 Task: Create List Home Staging in Board Resource Allocation Solutions to Workspace Fleet Management. Create List Home Renovations in Board Voice of Customer Surveys to Workspace Fleet Management. Create List Home Repairs in Board Product Development and Launch Strategy to Workspace Fleet Management
Action: Mouse moved to (633, 151)
Screenshot: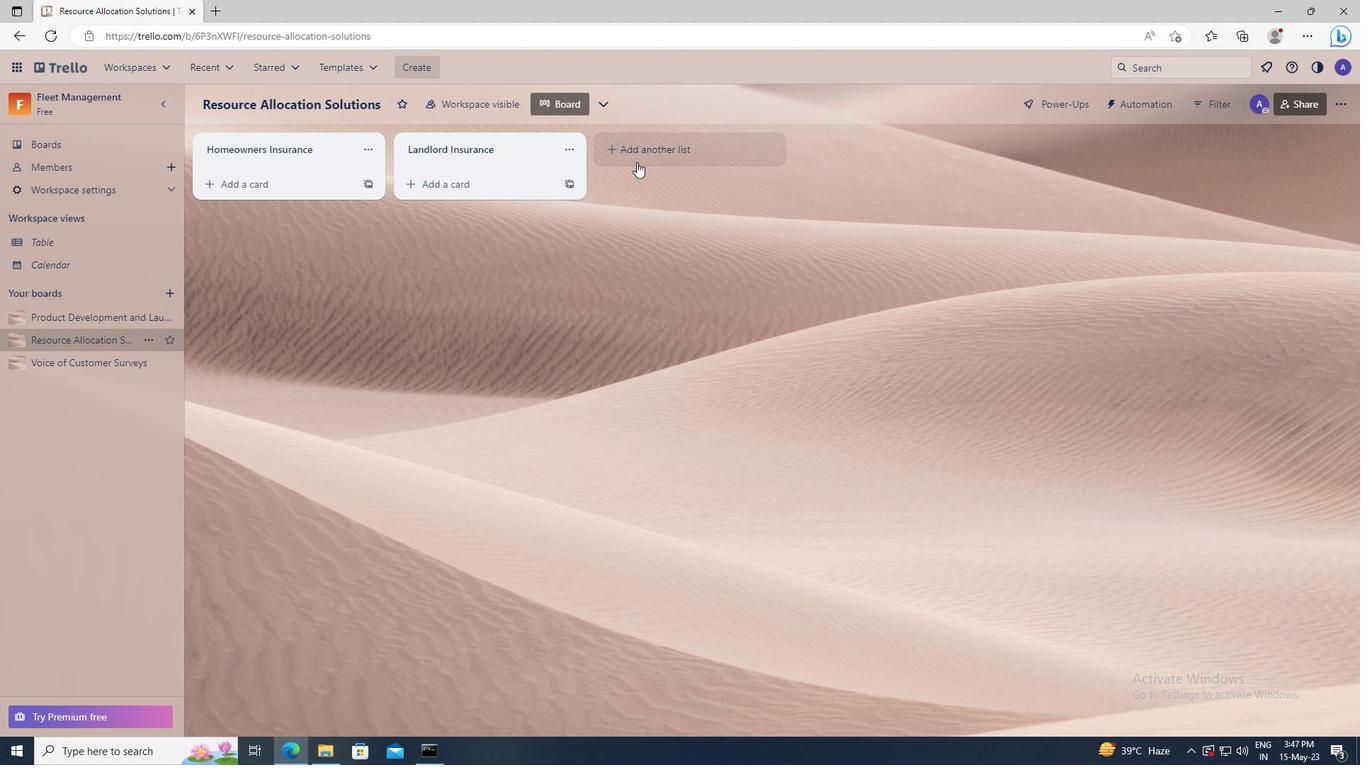
Action: Mouse pressed left at (633, 151)
Screenshot: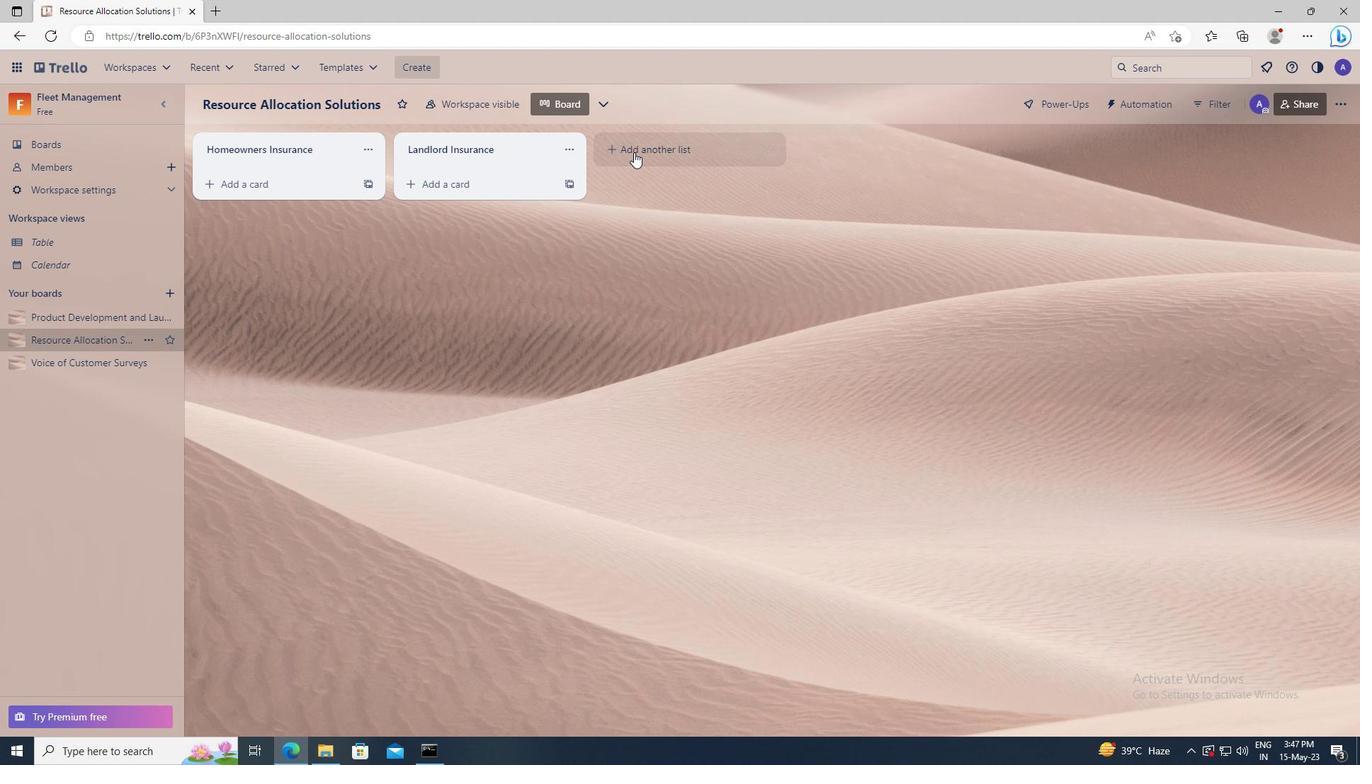 
Action: Key pressed <Key.shift><Key.shift>HOME<Key.space><Key.shift_r>STAGING
Screenshot: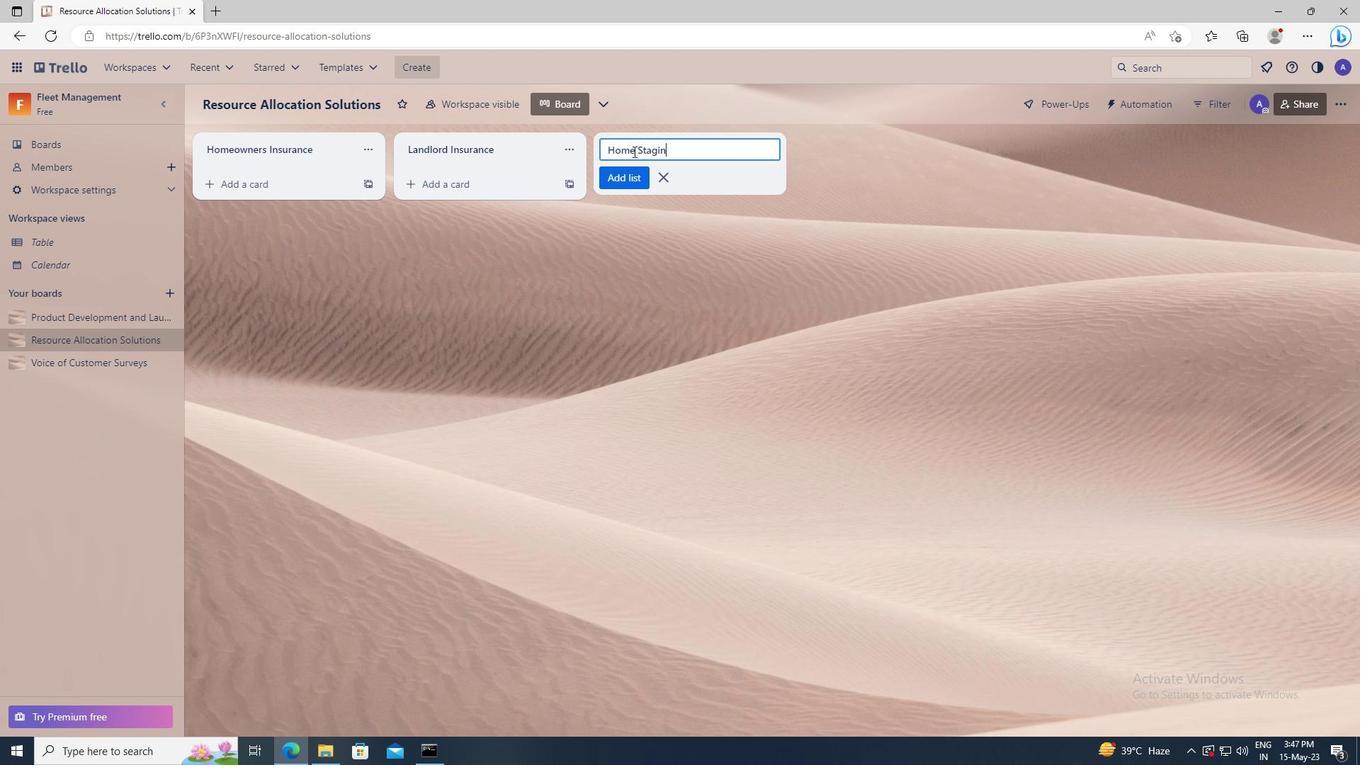 
Action: Mouse moved to (641, 177)
Screenshot: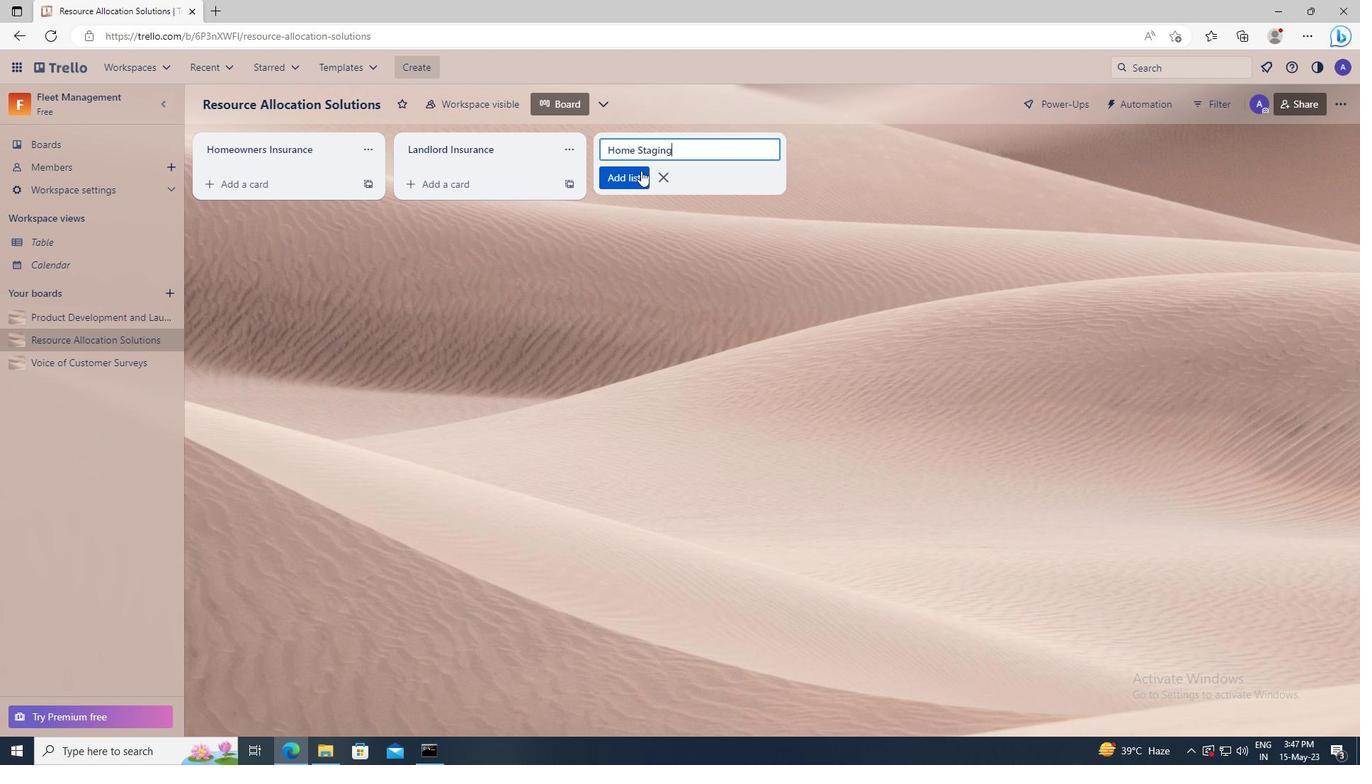 
Action: Mouse pressed left at (641, 177)
Screenshot: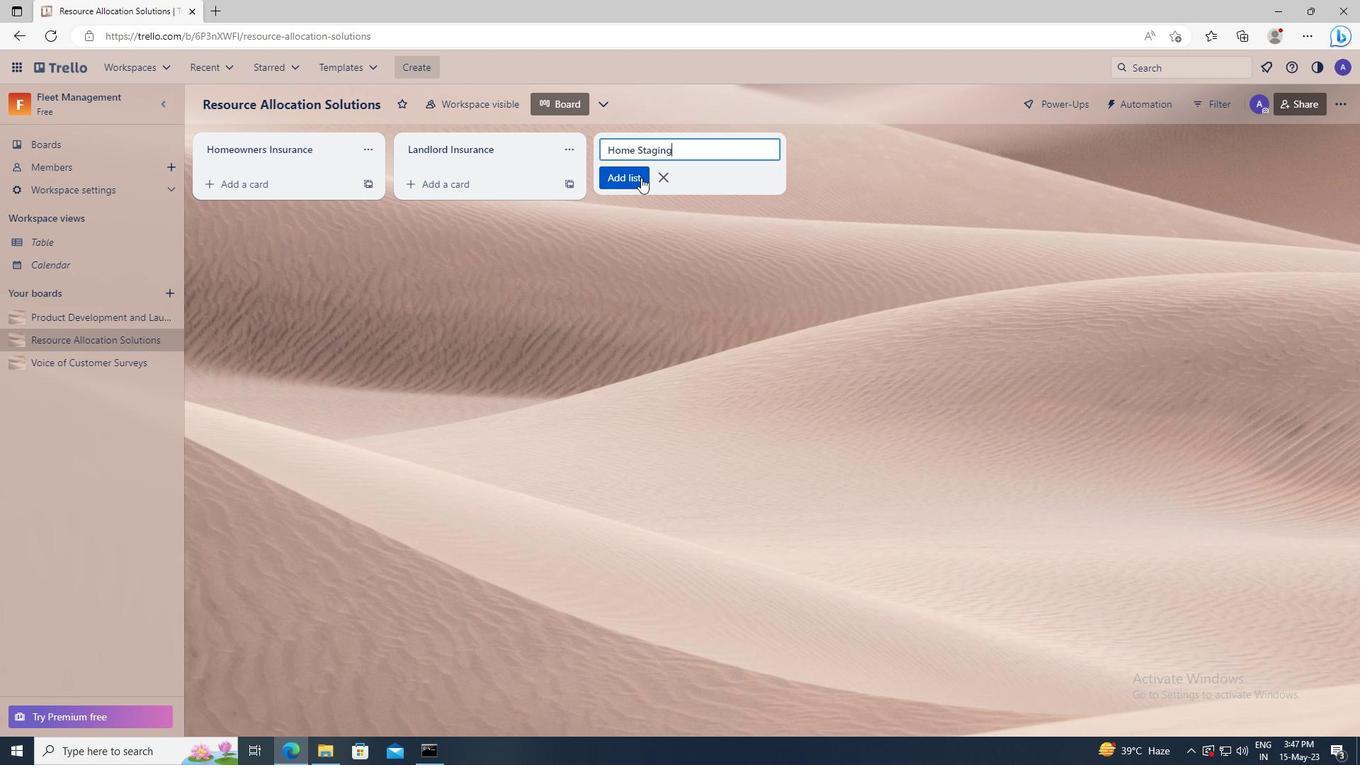 
Action: Mouse moved to (98, 369)
Screenshot: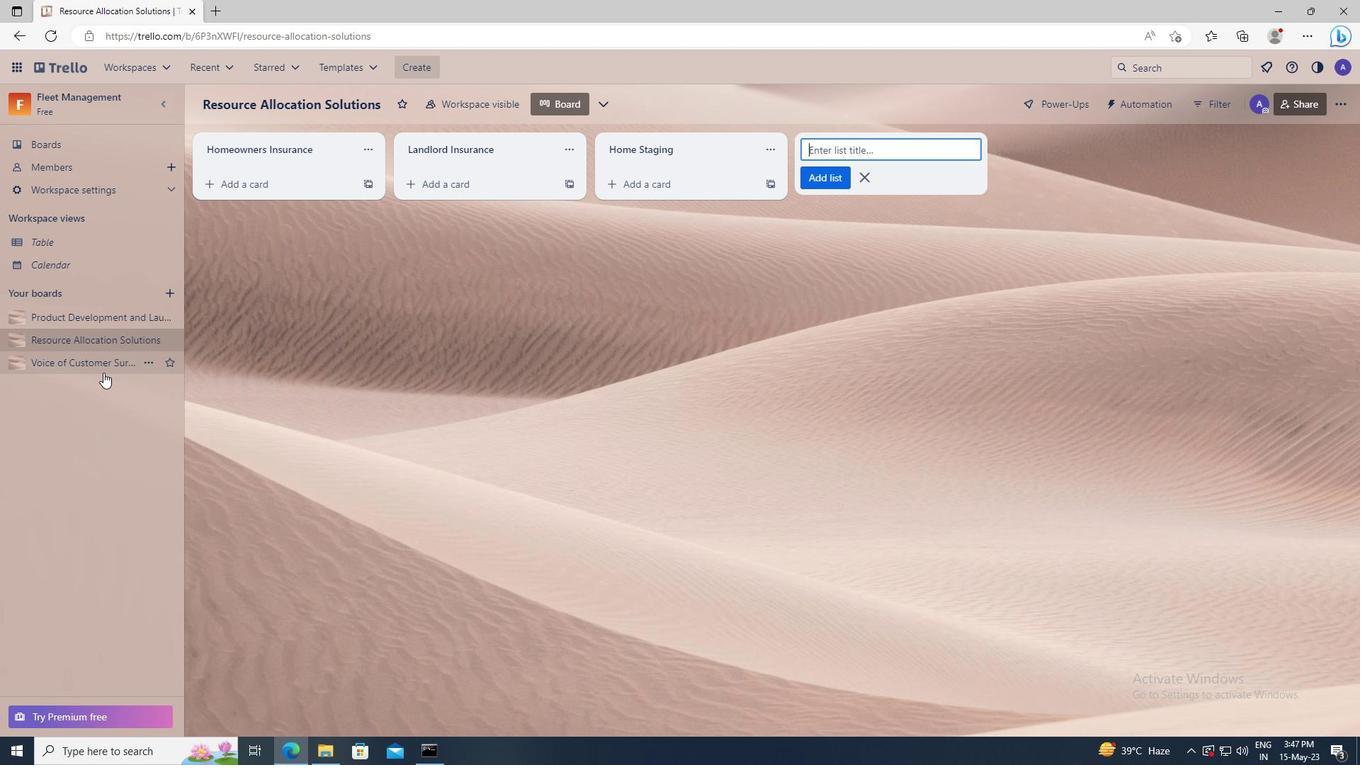 
Action: Mouse pressed left at (98, 369)
Screenshot: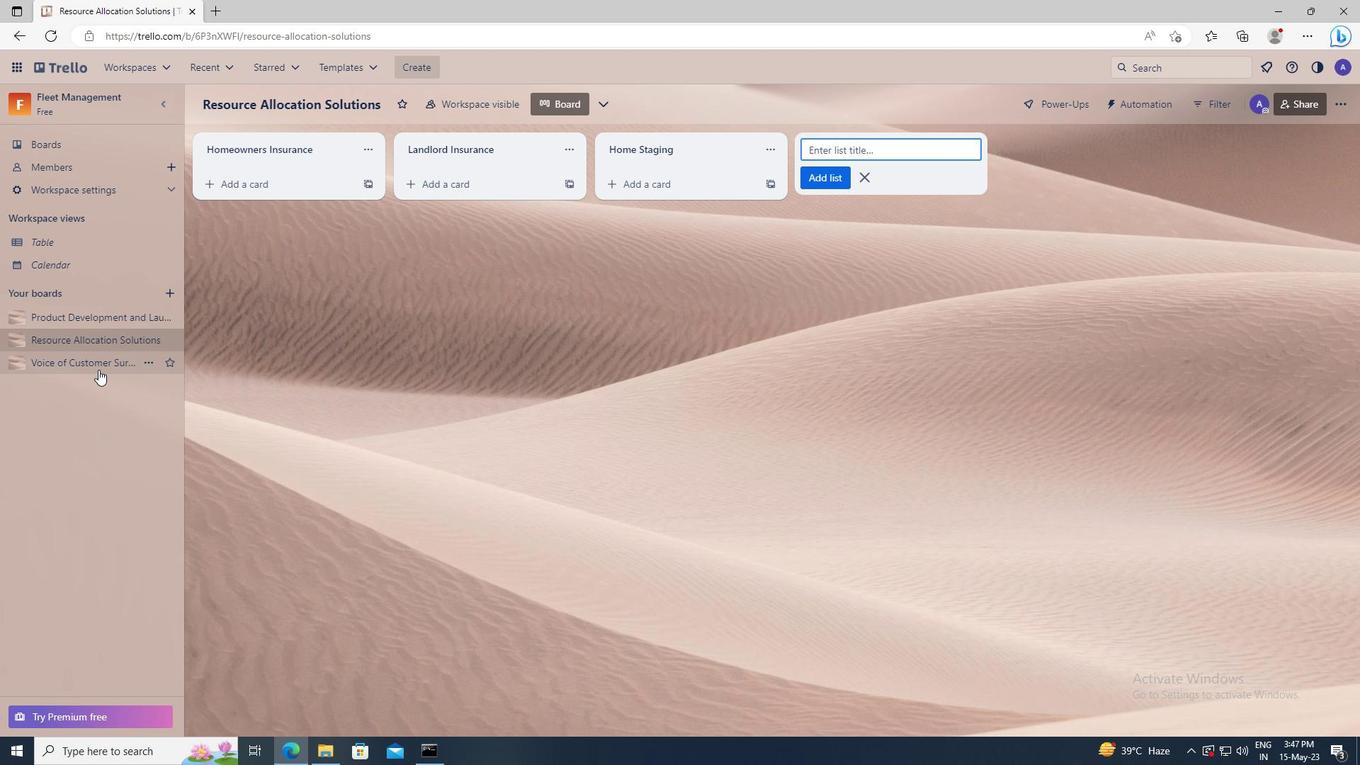 
Action: Mouse moved to (620, 150)
Screenshot: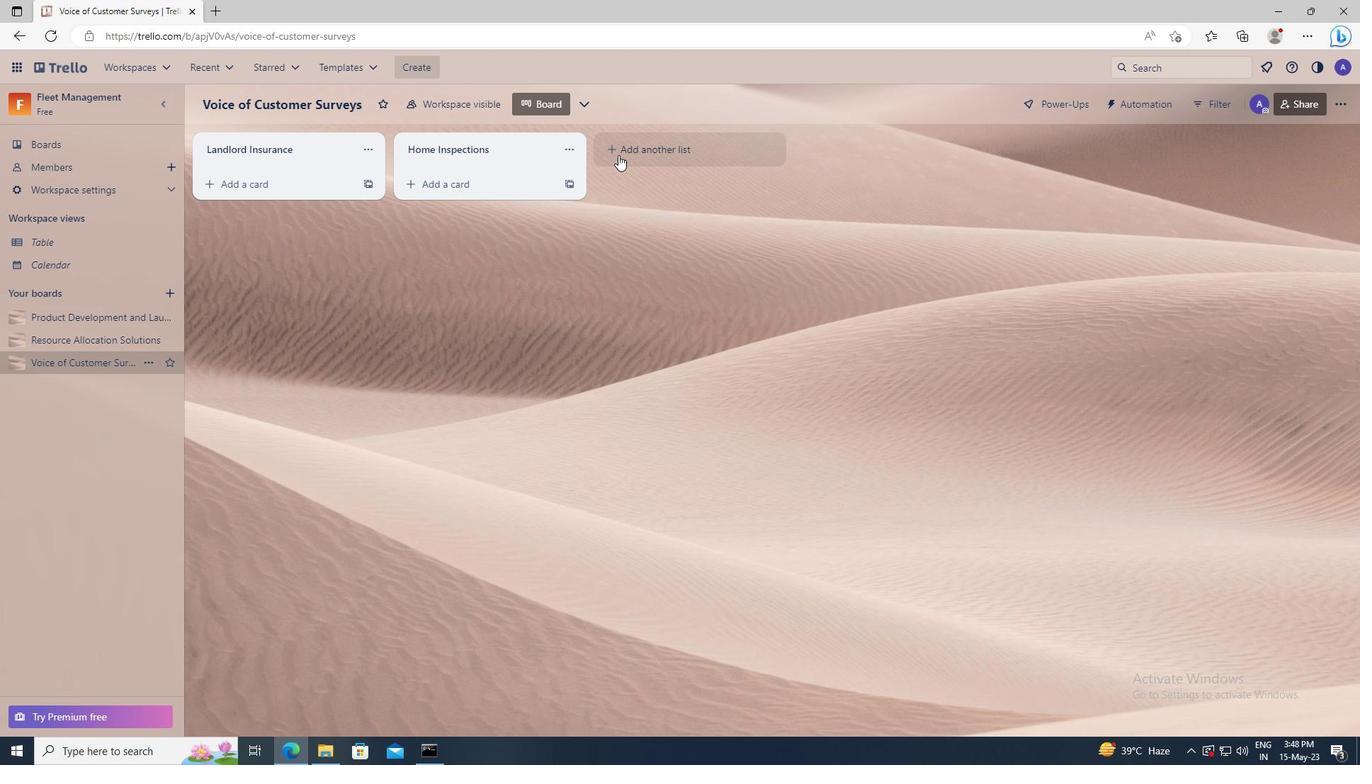 
Action: Mouse pressed left at (620, 150)
Screenshot: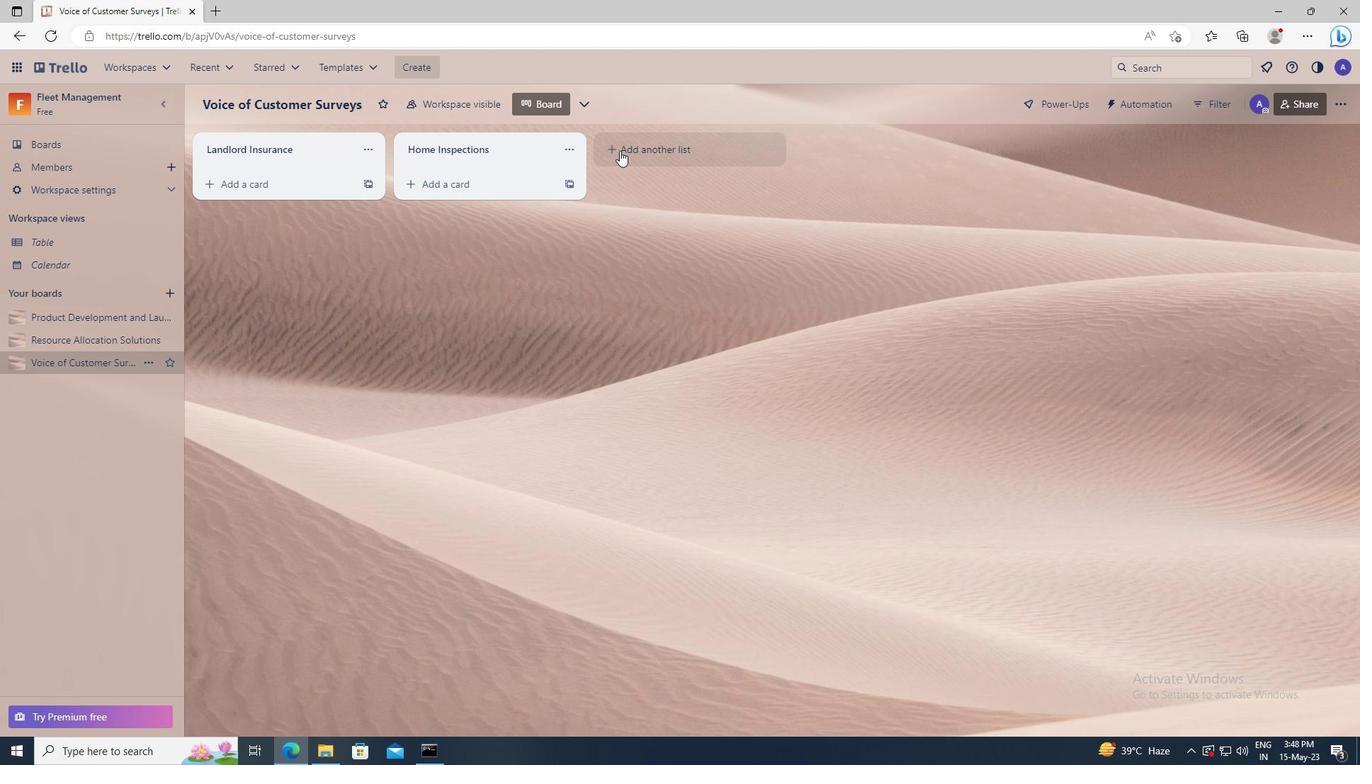 
Action: Key pressed <Key.shift>HOME<Key.space><Key.shift>RENOVATIONS
Screenshot: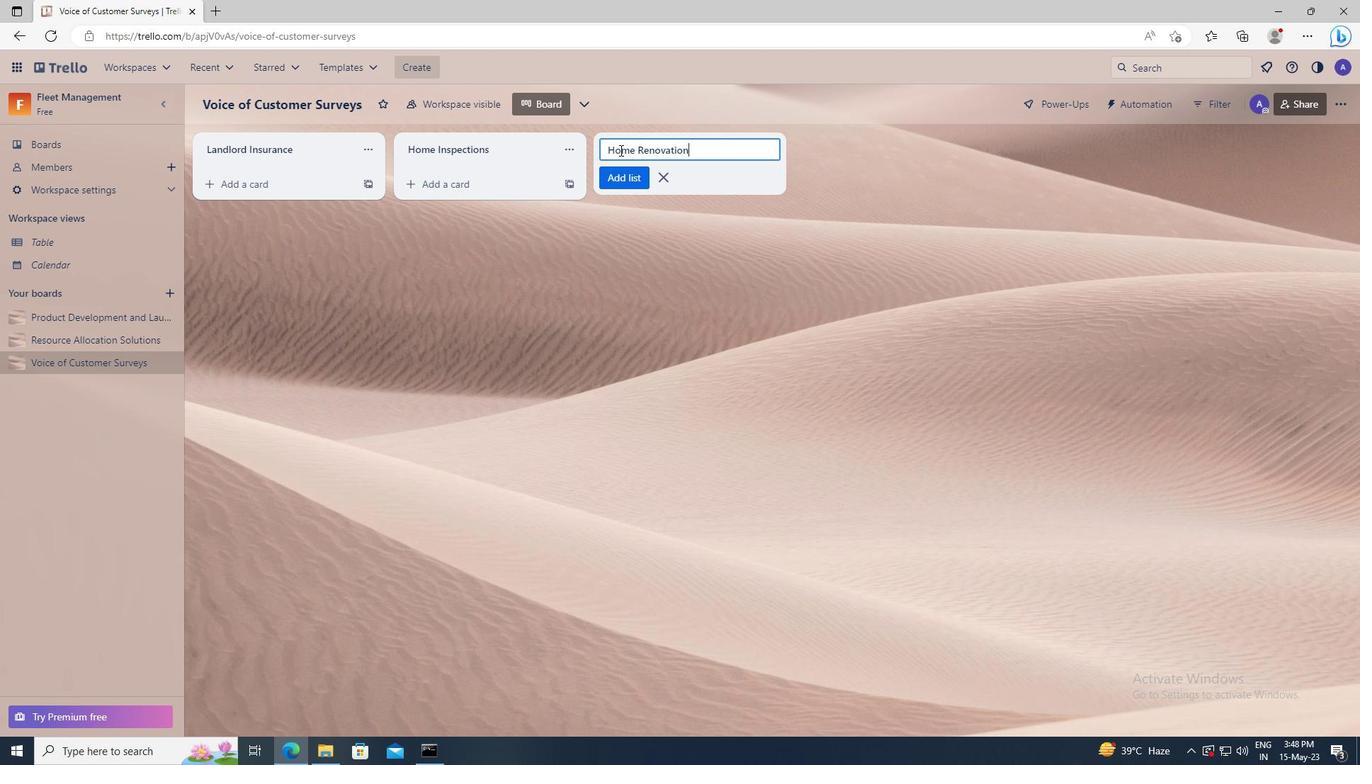 
Action: Mouse moved to (622, 180)
Screenshot: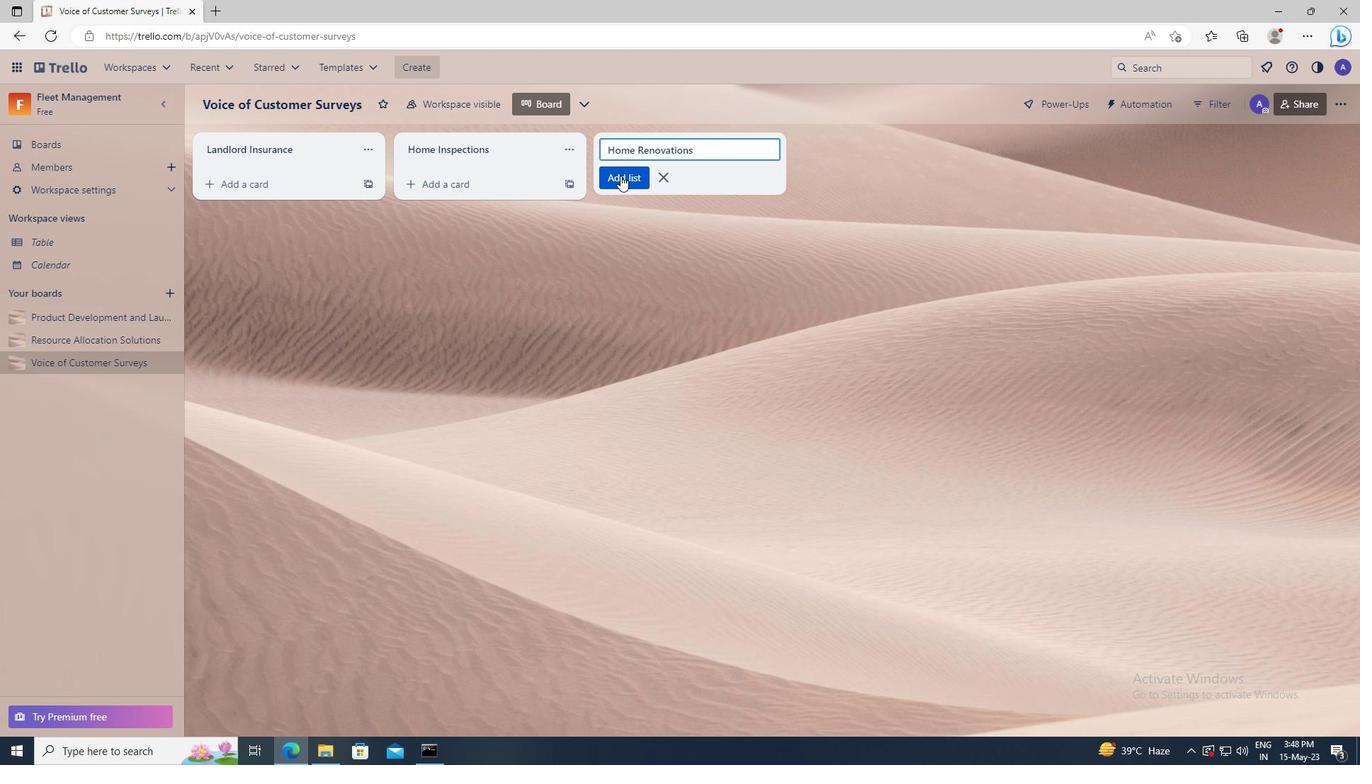 
Action: Mouse pressed left at (622, 180)
Screenshot: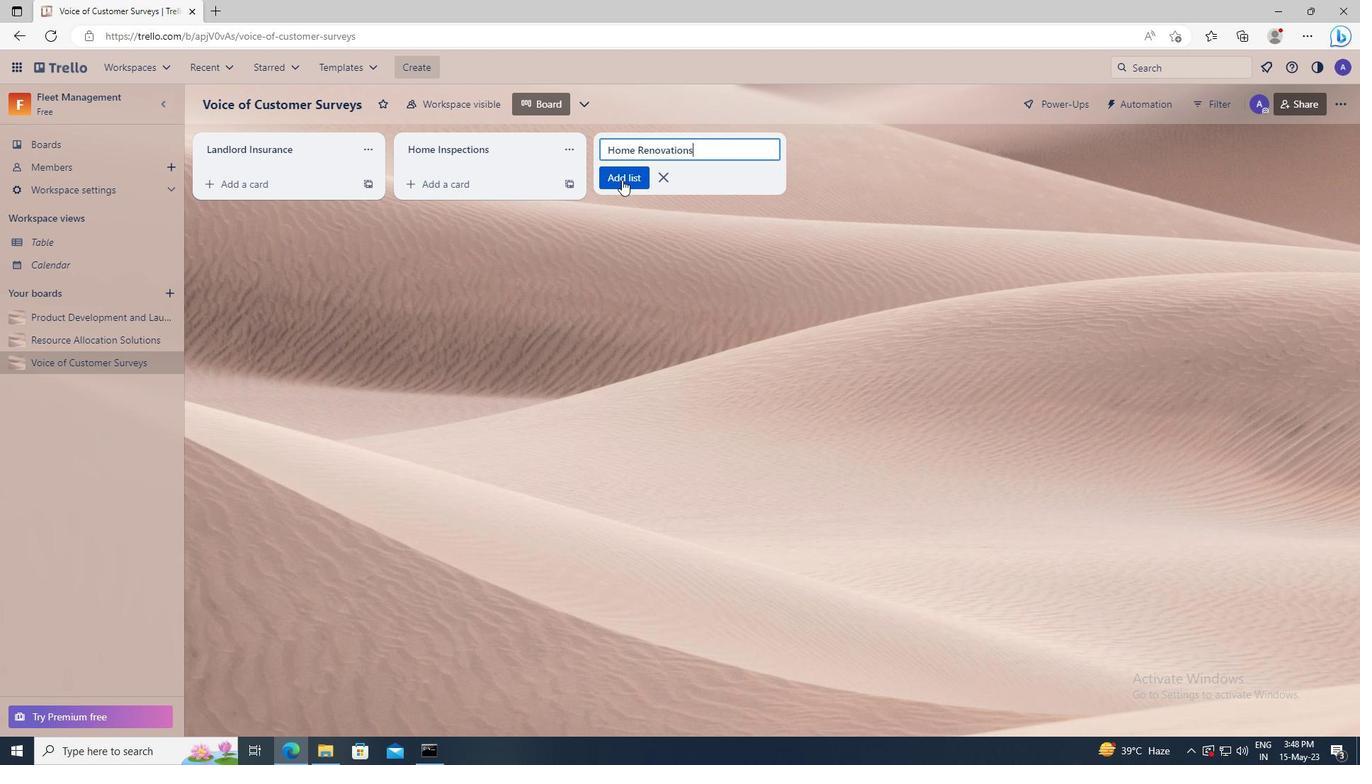 
Action: Mouse moved to (93, 315)
Screenshot: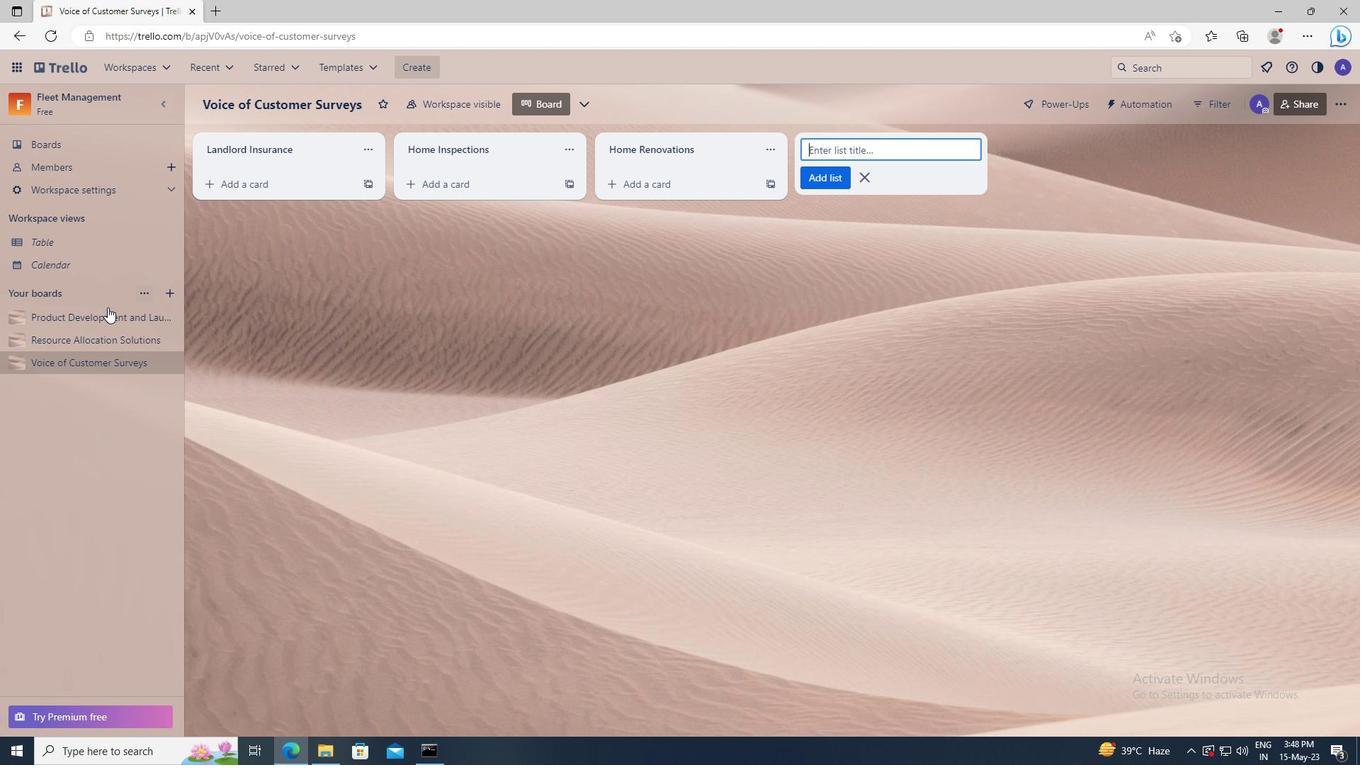 
Action: Mouse pressed left at (93, 315)
Screenshot: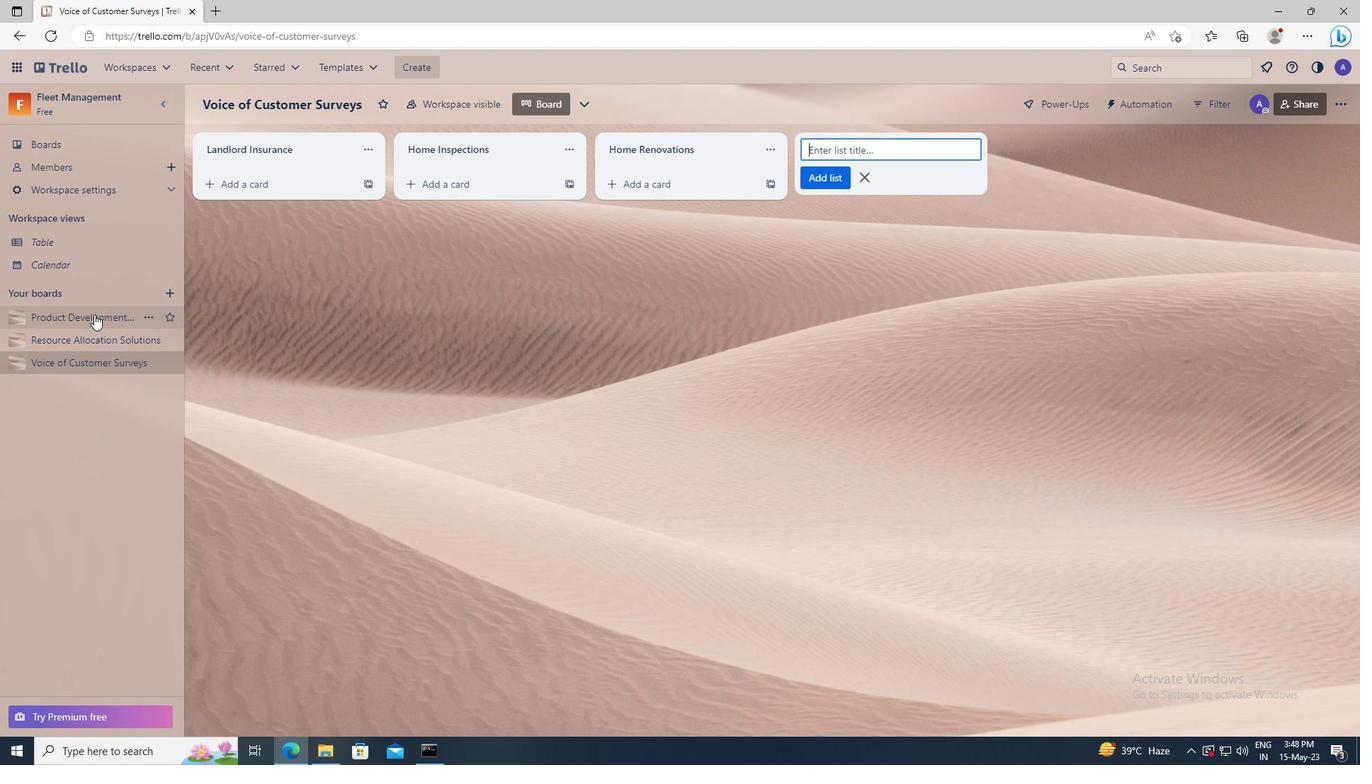 
Action: Mouse moved to (620, 148)
Screenshot: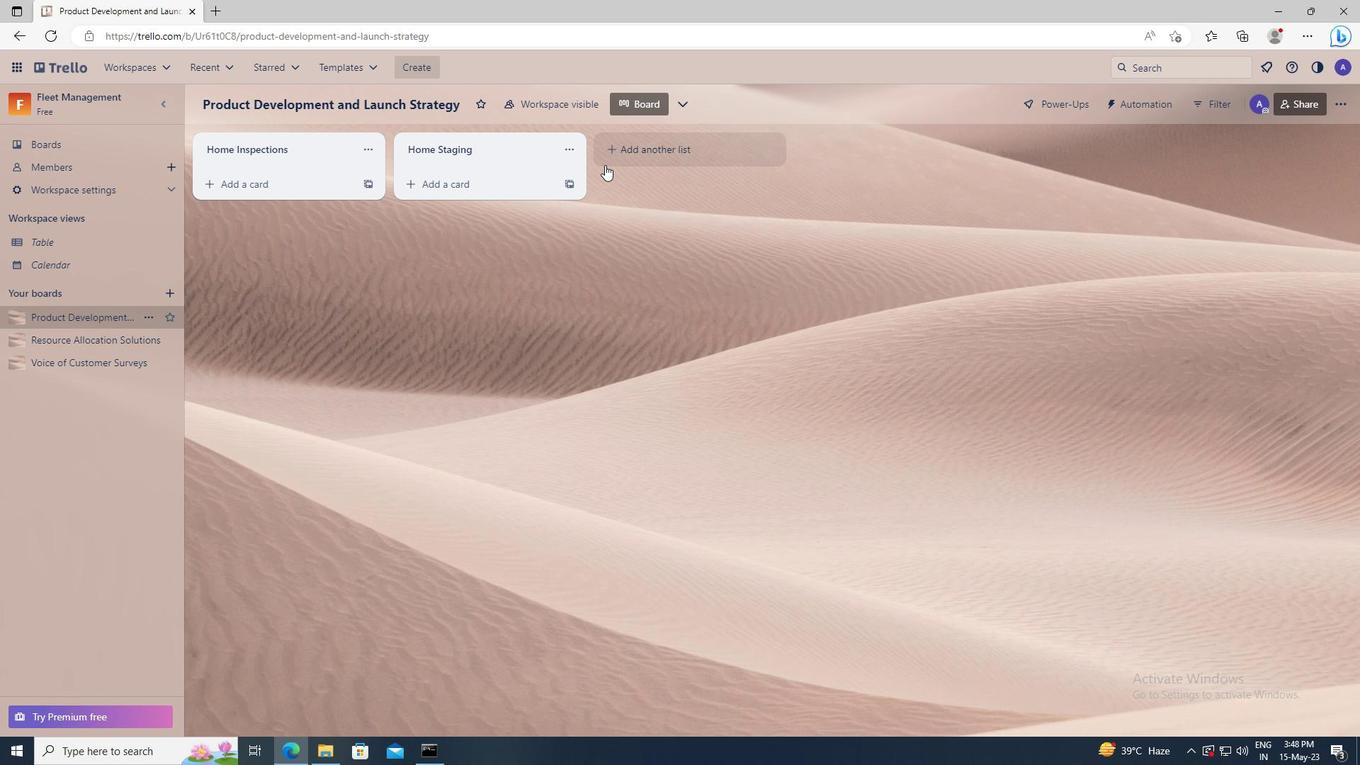 
Action: Mouse pressed left at (620, 148)
Screenshot: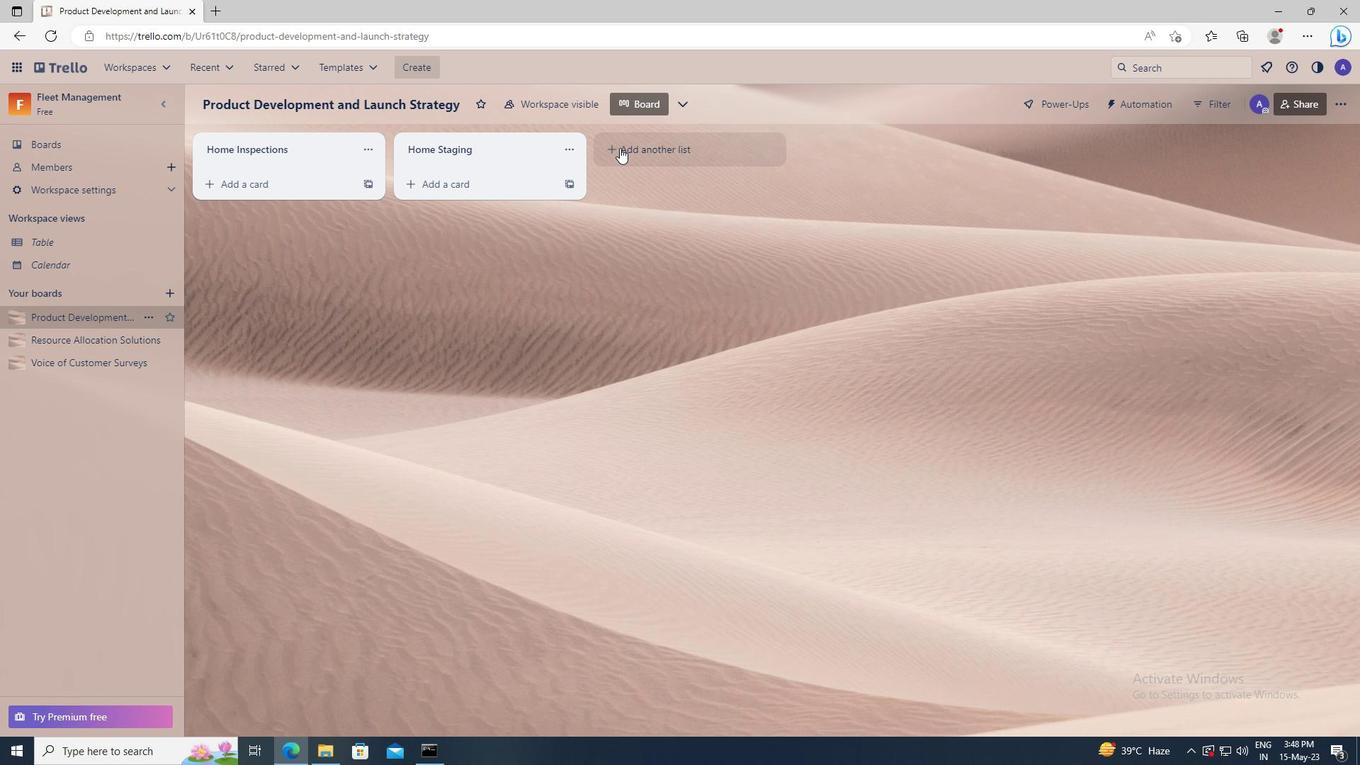 
Action: Key pressed <Key.shift>HOME<Key.space><Key.shift>REPAIRS
Screenshot: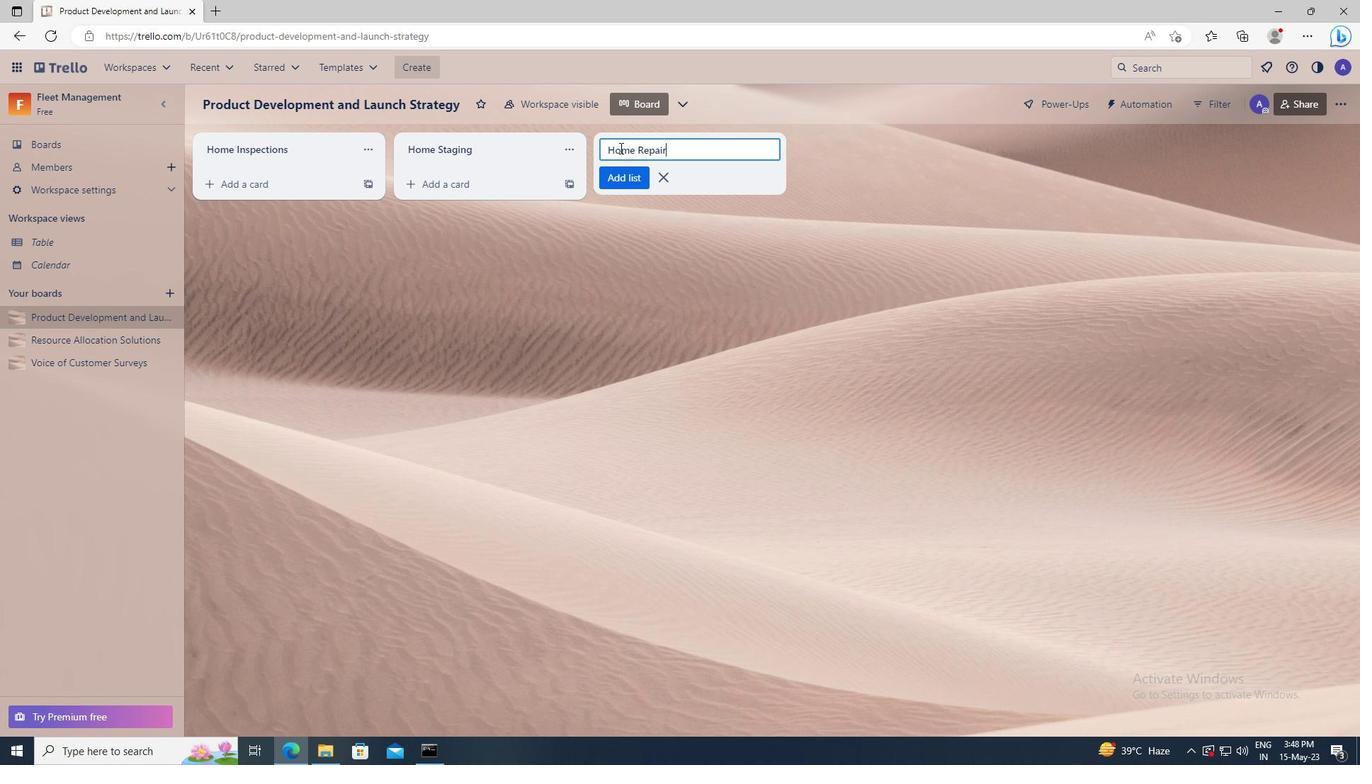 
Action: Mouse moved to (622, 179)
Screenshot: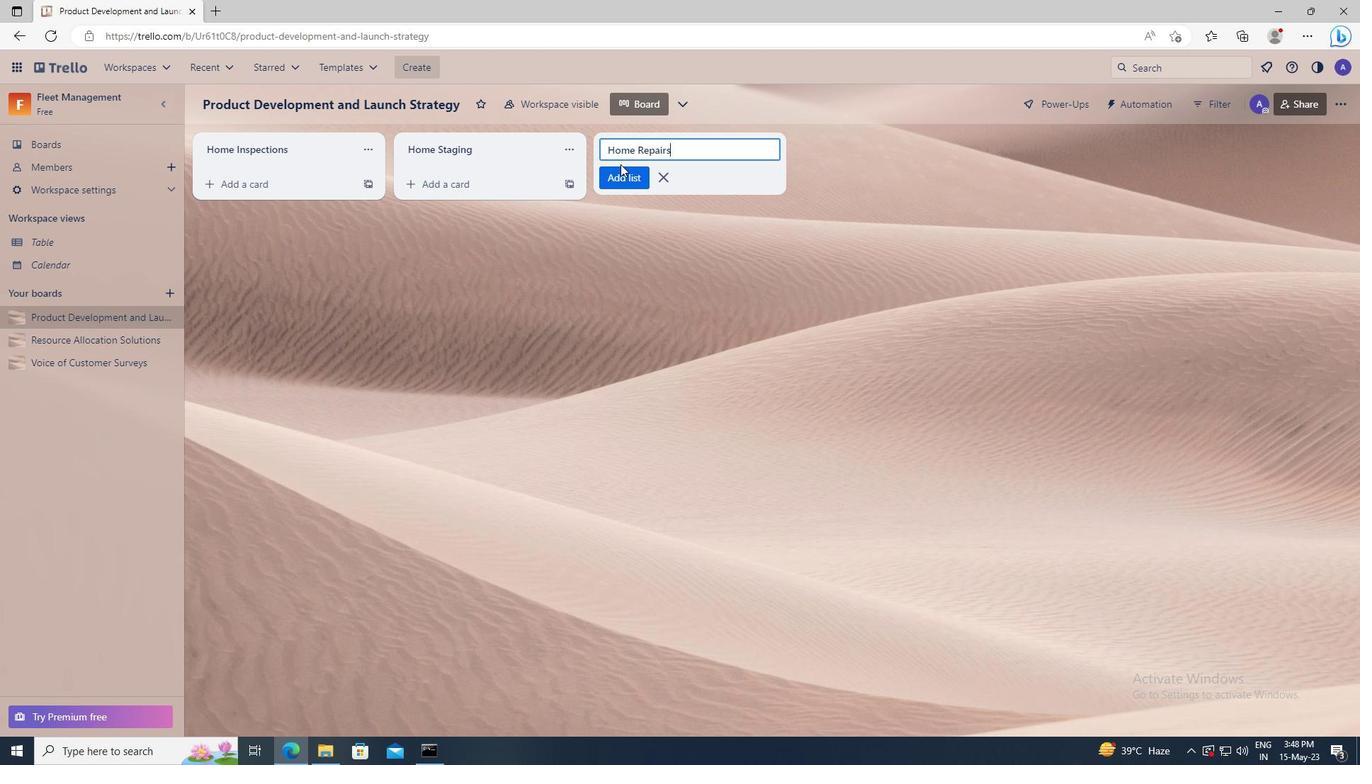 
Action: Mouse pressed left at (622, 179)
Screenshot: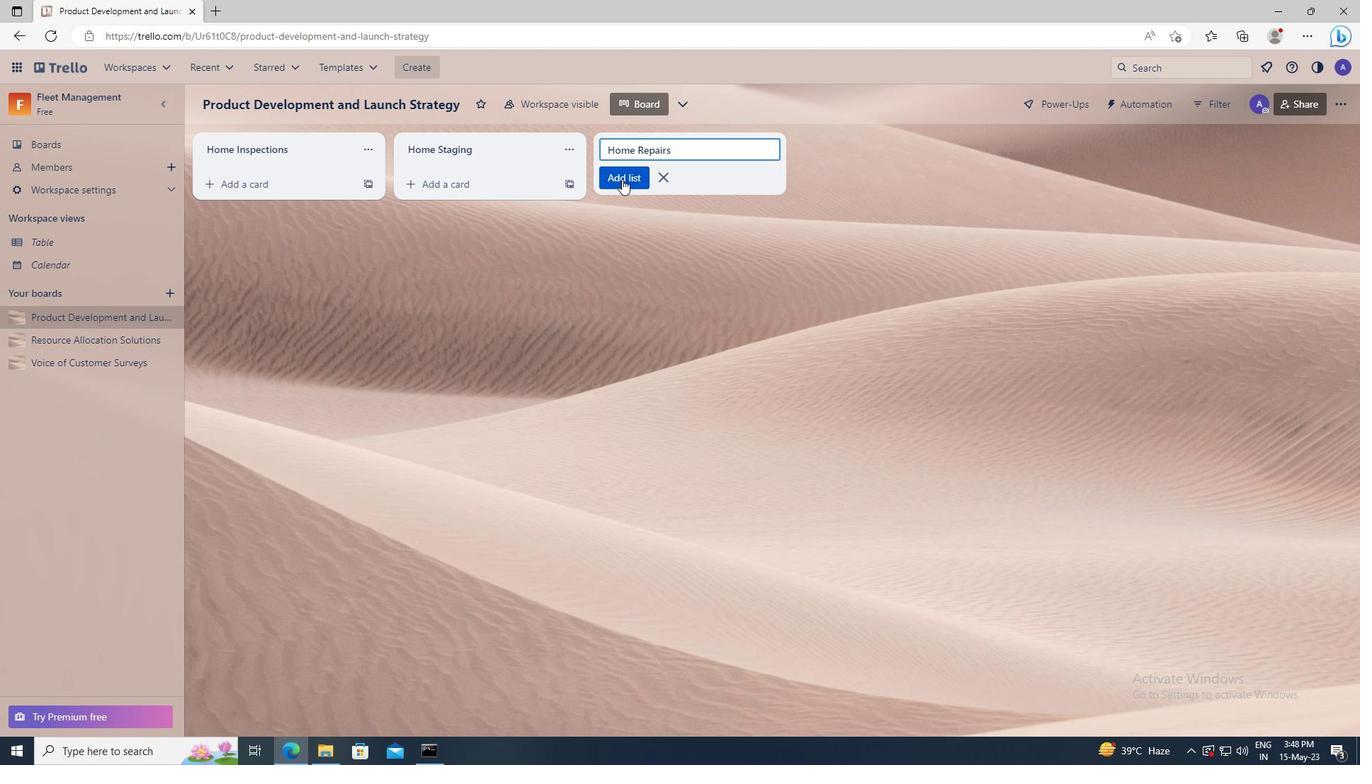 
